 Task: Set "Mux for RAW RTSP transport" to "ts".
Action: Mouse moved to (102, 15)
Screenshot: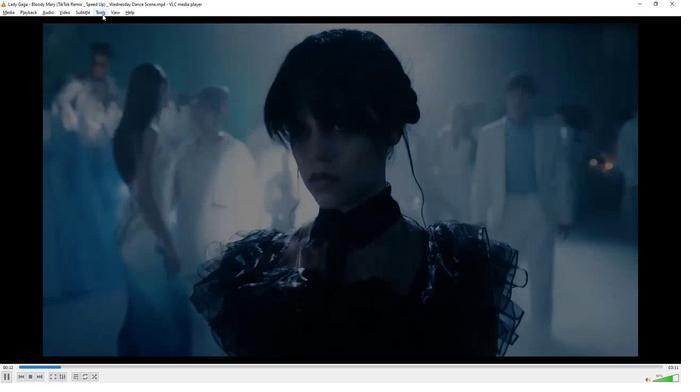 
Action: Mouse pressed left at (102, 15)
Screenshot: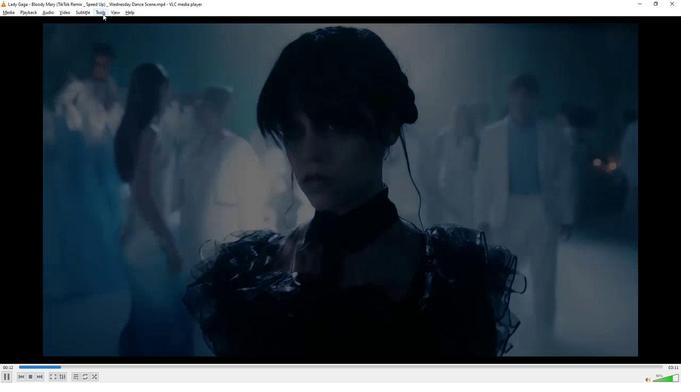 
Action: Mouse moved to (120, 99)
Screenshot: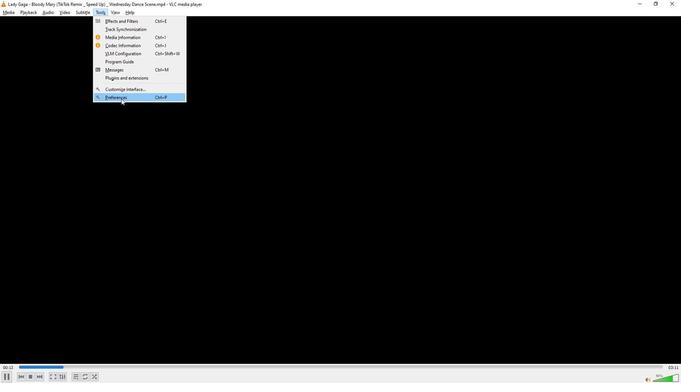 
Action: Mouse pressed left at (120, 99)
Screenshot: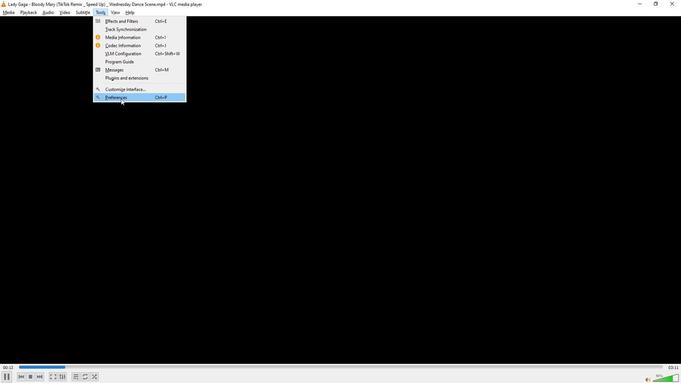 
Action: Mouse moved to (198, 288)
Screenshot: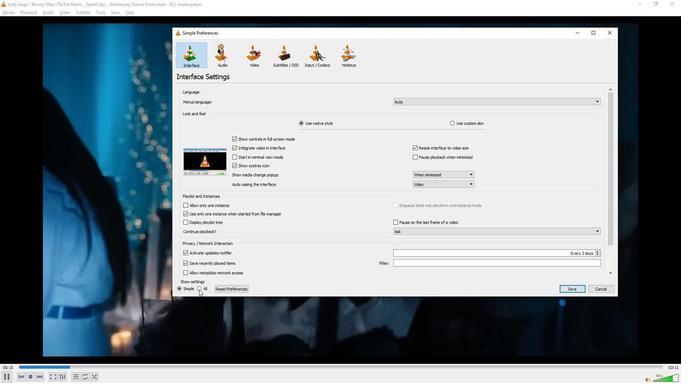 
Action: Mouse pressed left at (198, 288)
Screenshot: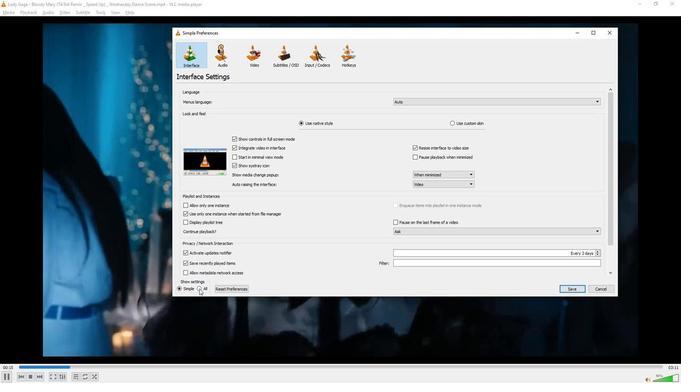
Action: Mouse moved to (210, 221)
Screenshot: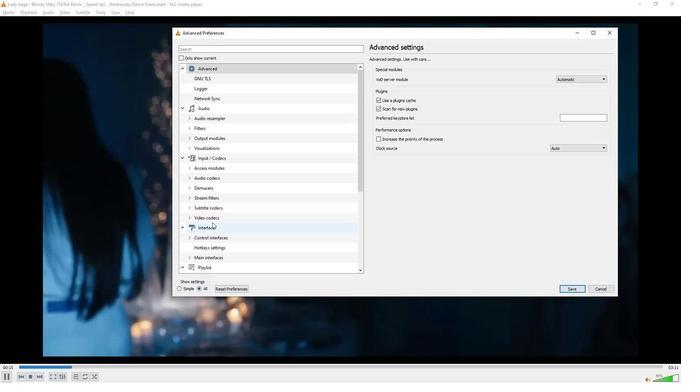 
Action: Mouse scrolled (210, 220) with delta (0, 0)
Screenshot: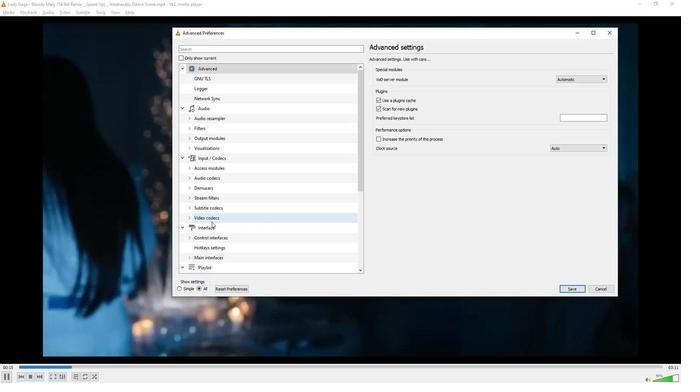 
Action: Mouse scrolled (210, 220) with delta (0, 0)
Screenshot: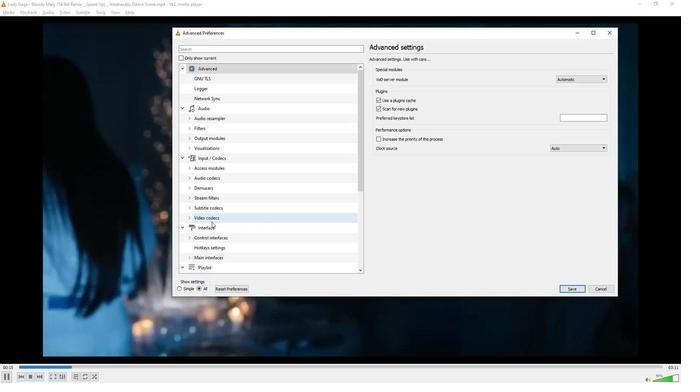 
Action: Mouse scrolled (210, 220) with delta (0, 0)
Screenshot: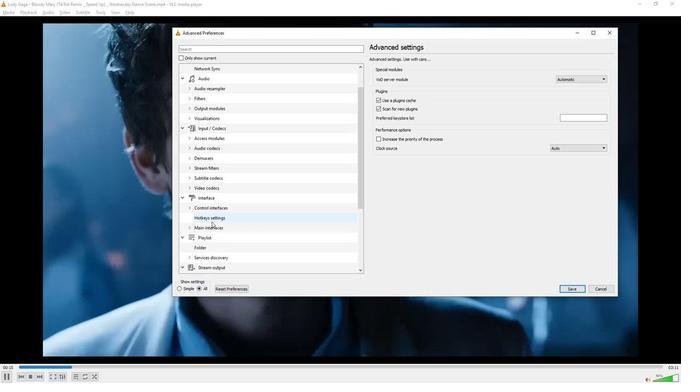 
Action: Mouse scrolled (210, 220) with delta (0, 0)
Screenshot: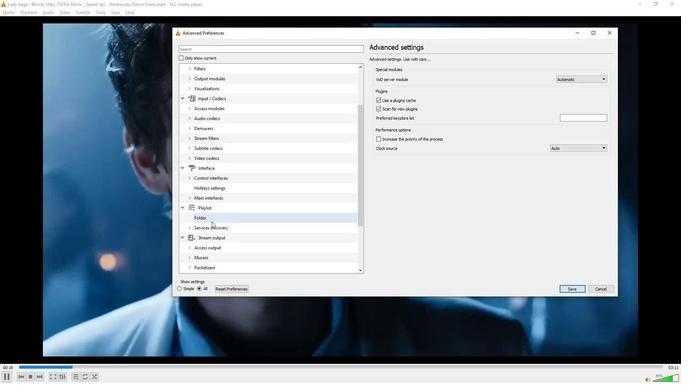 
Action: Mouse scrolled (210, 220) with delta (0, 0)
Screenshot: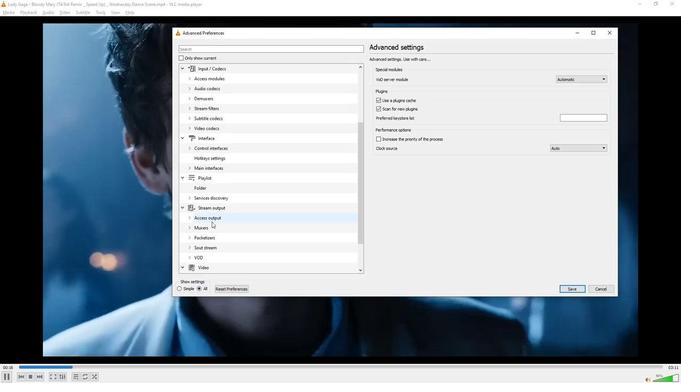 
Action: Mouse scrolled (210, 220) with delta (0, 0)
Screenshot: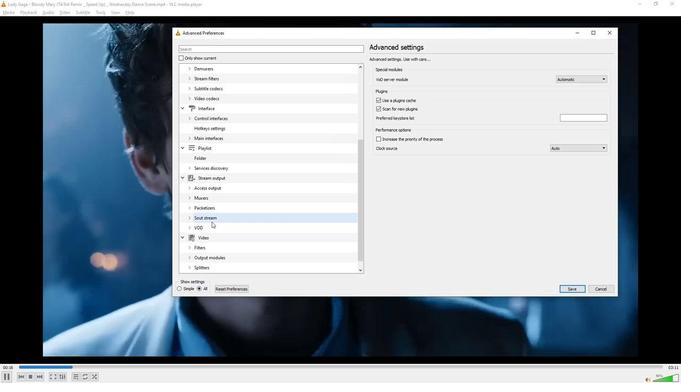 
Action: Mouse scrolled (210, 220) with delta (0, 0)
Screenshot: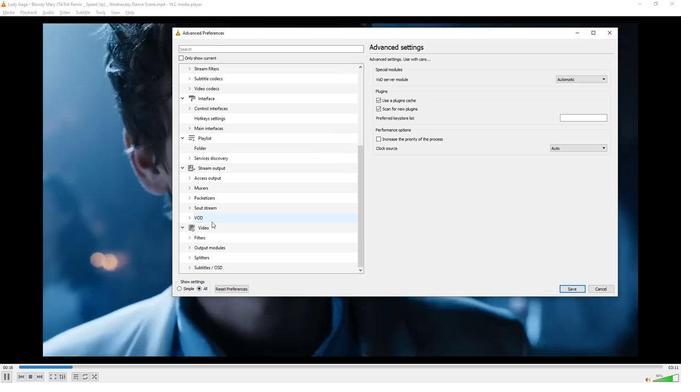 
Action: Mouse moved to (190, 216)
Screenshot: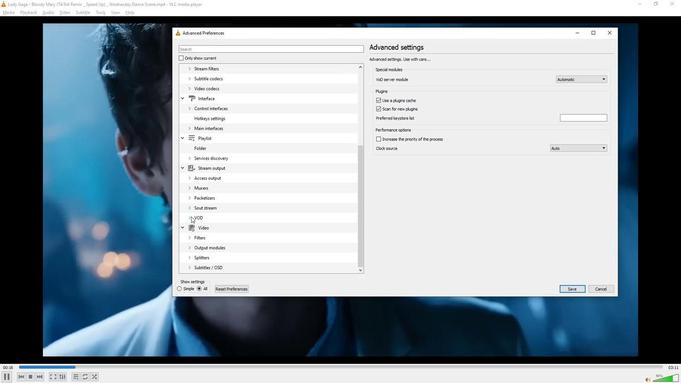 
Action: Mouse pressed left at (190, 216)
Screenshot: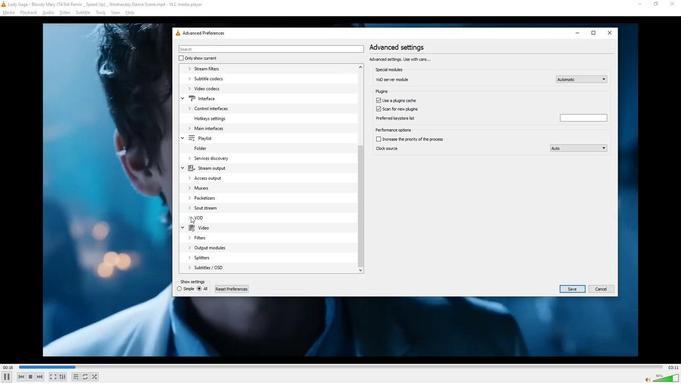 
Action: Mouse moved to (214, 228)
Screenshot: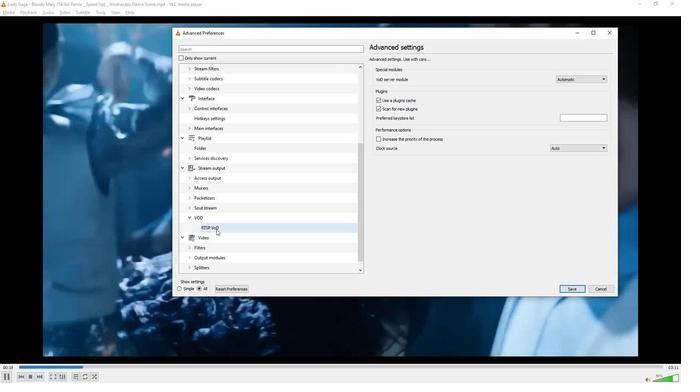 
Action: Mouse pressed left at (214, 228)
Screenshot: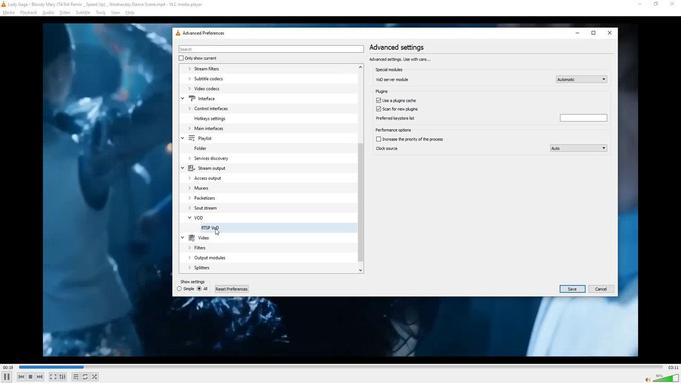 
Action: Mouse moved to (568, 72)
Screenshot: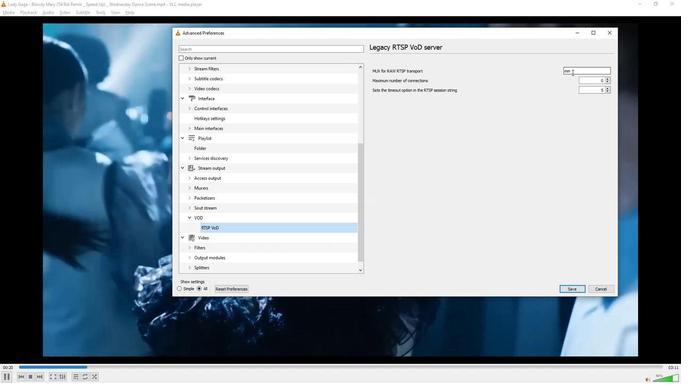 
Action: Mouse pressed left at (568, 72)
Screenshot: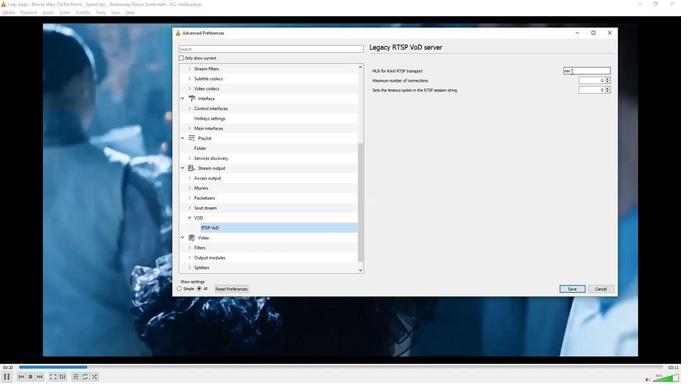 
Action: Mouse pressed left at (568, 72)
Screenshot: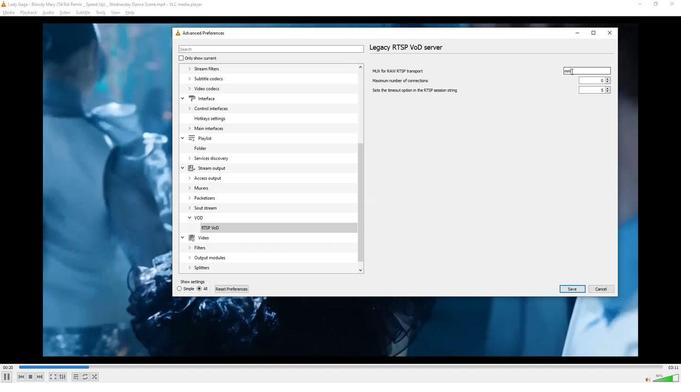 
Action: Key pressed <Key.backspace>ts
Screenshot: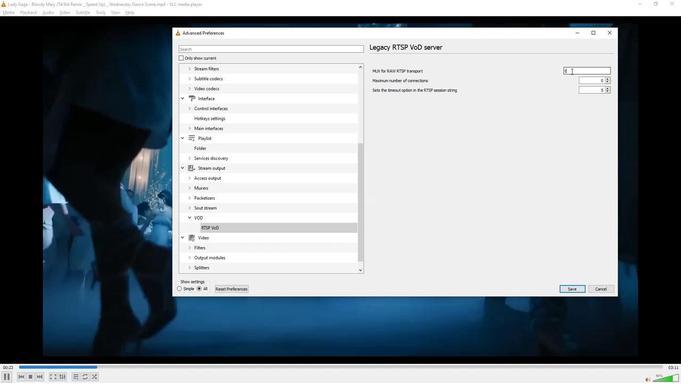 
Action: Mouse moved to (566, 147)
Screenshot: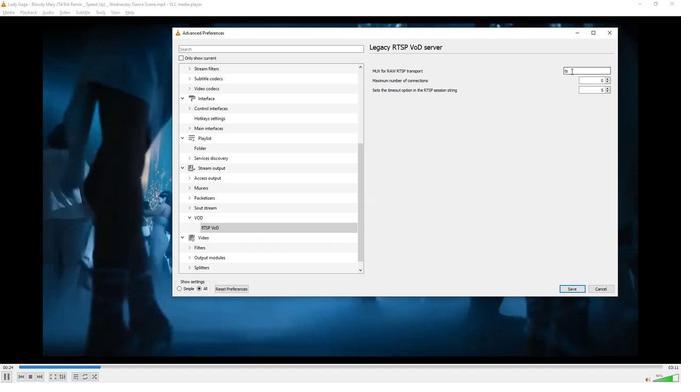 
